 Task: Create a due date automation trigger when advanced on, on the monday of the week a card is due add content with an empty description at 11:00 AM.
Action: Mouse moved to (1144, 92)
Screenshot: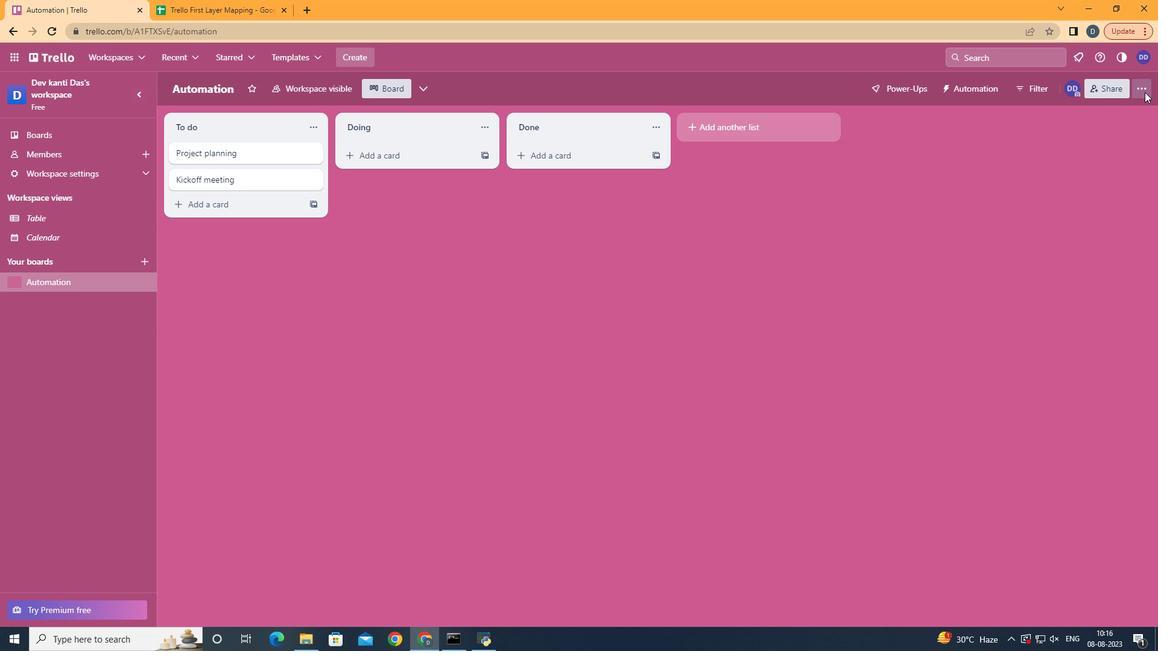 
Action: Mouse pressed left at (1144, 92)
Screenshot: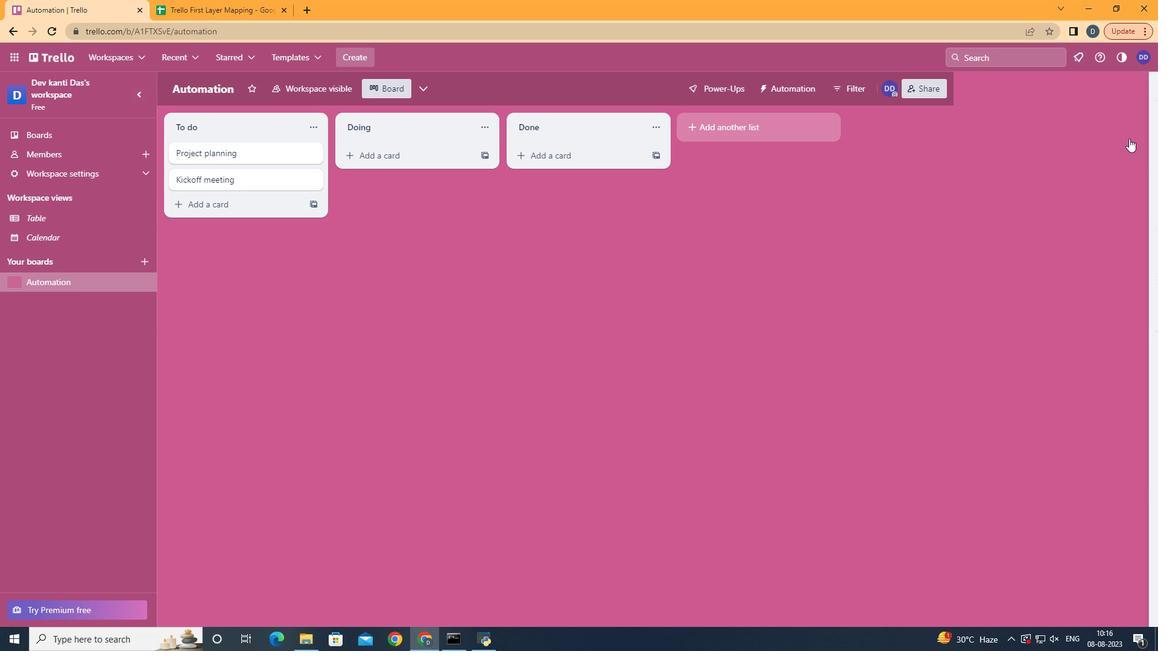 
Action: Mouse moved to (1054, 262)
Screenshot: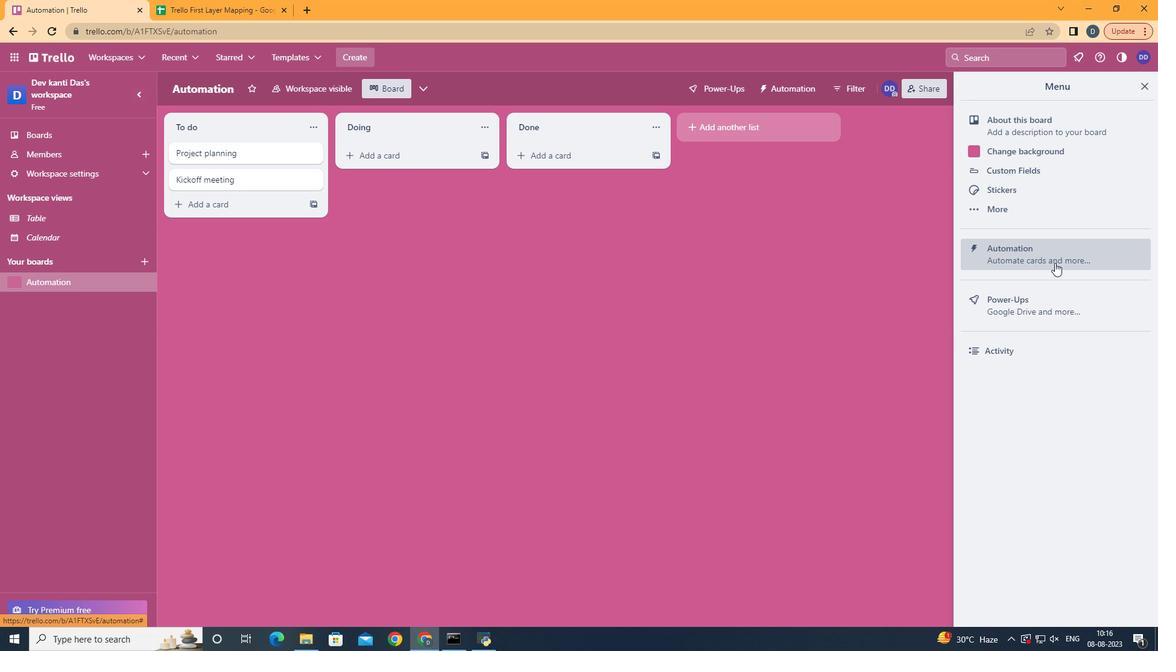 
Action: Mouse pressed left at (1054, 262)
Screenshot: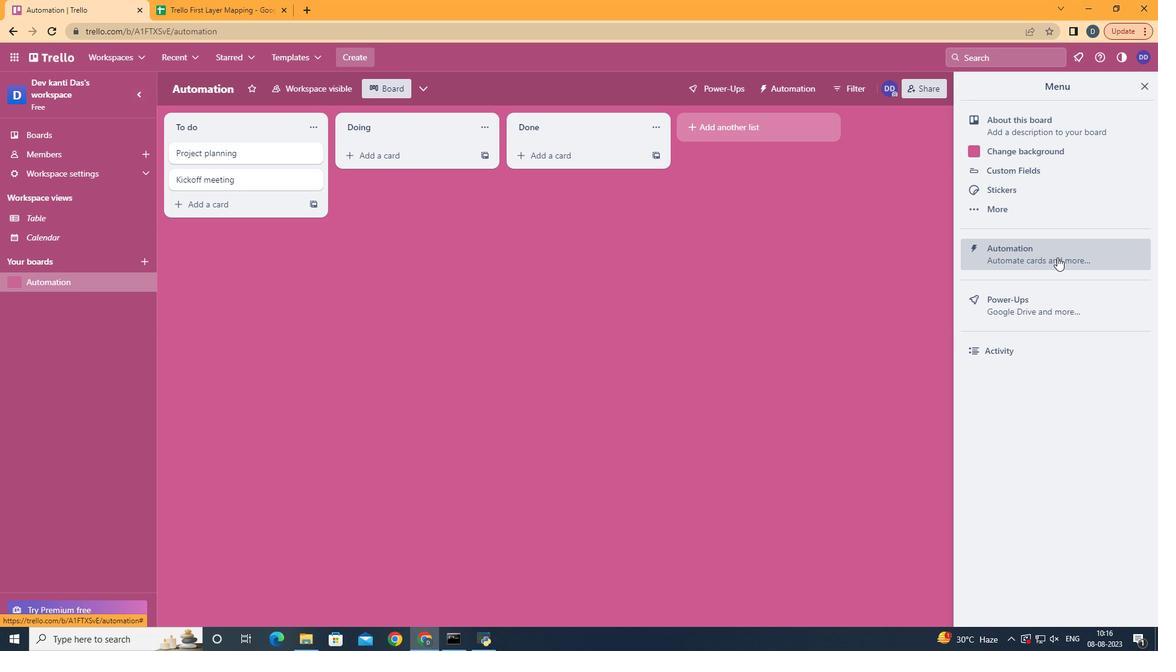 
Action: Mouse moved to (220, 234)
Screenshot: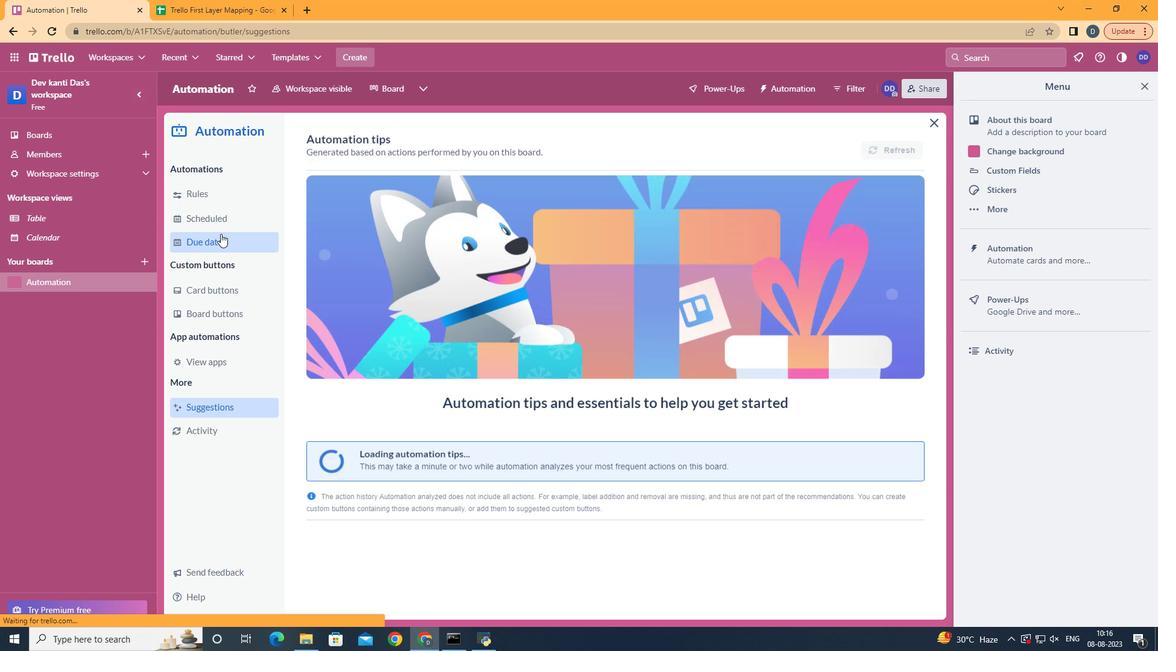 
Action: Mouse pressed left at (220, 234)
Screenshot: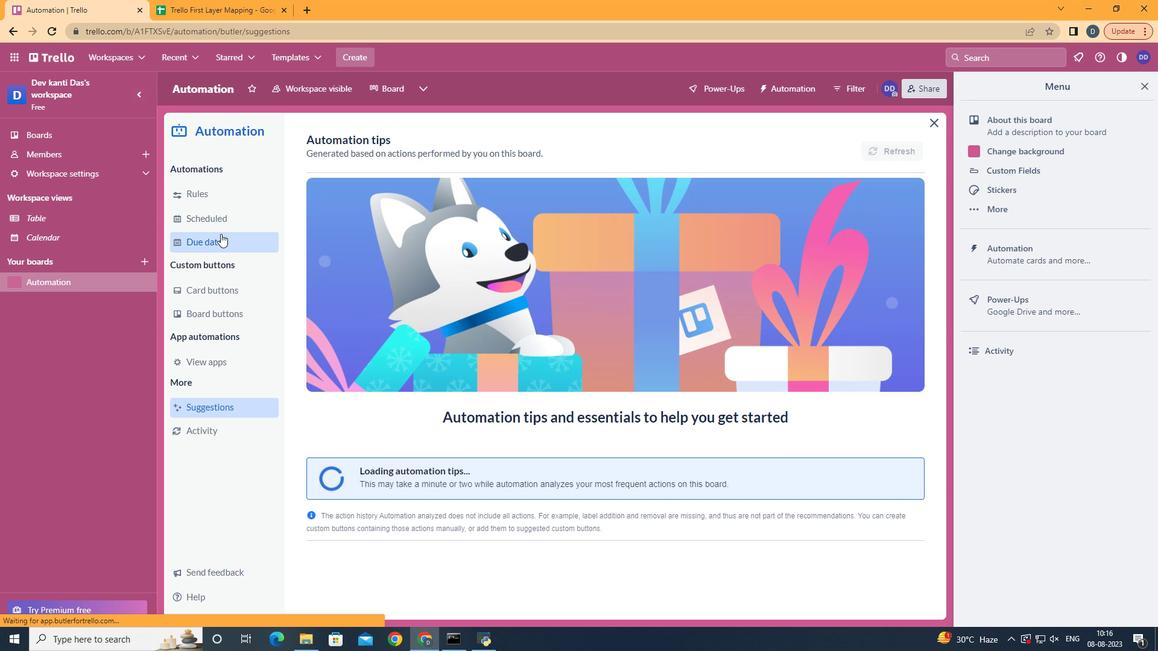 
Action: Mouse moved to (843, 144)
Screenshot: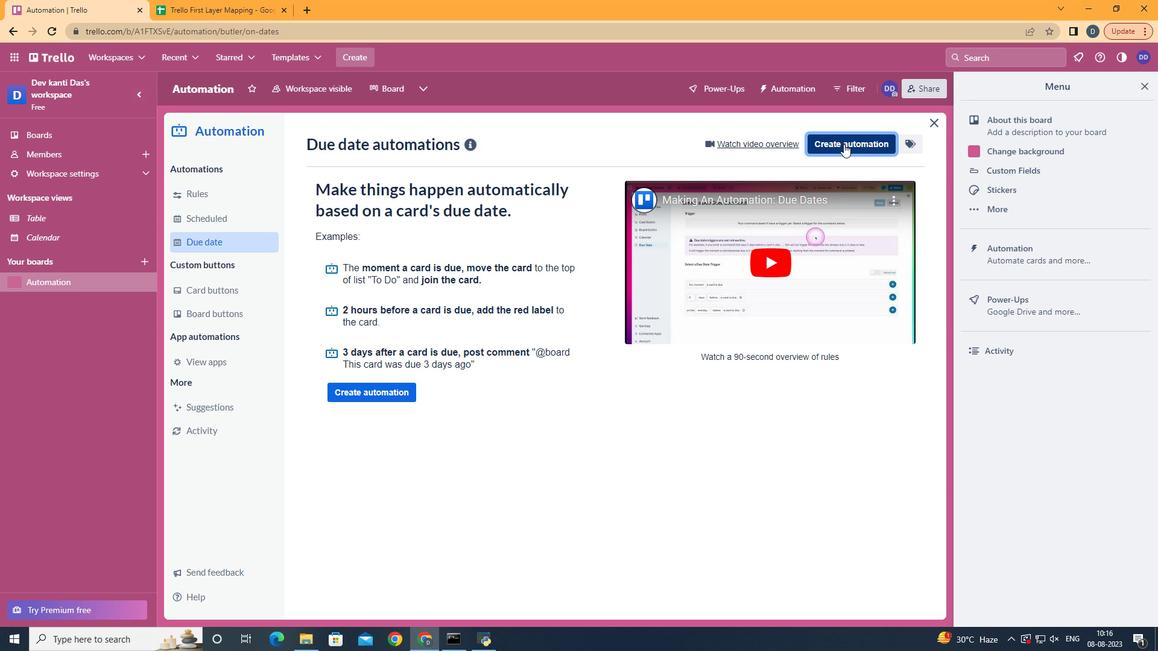 
Action: Mouse pressed left at (843, 144)
Screenshot: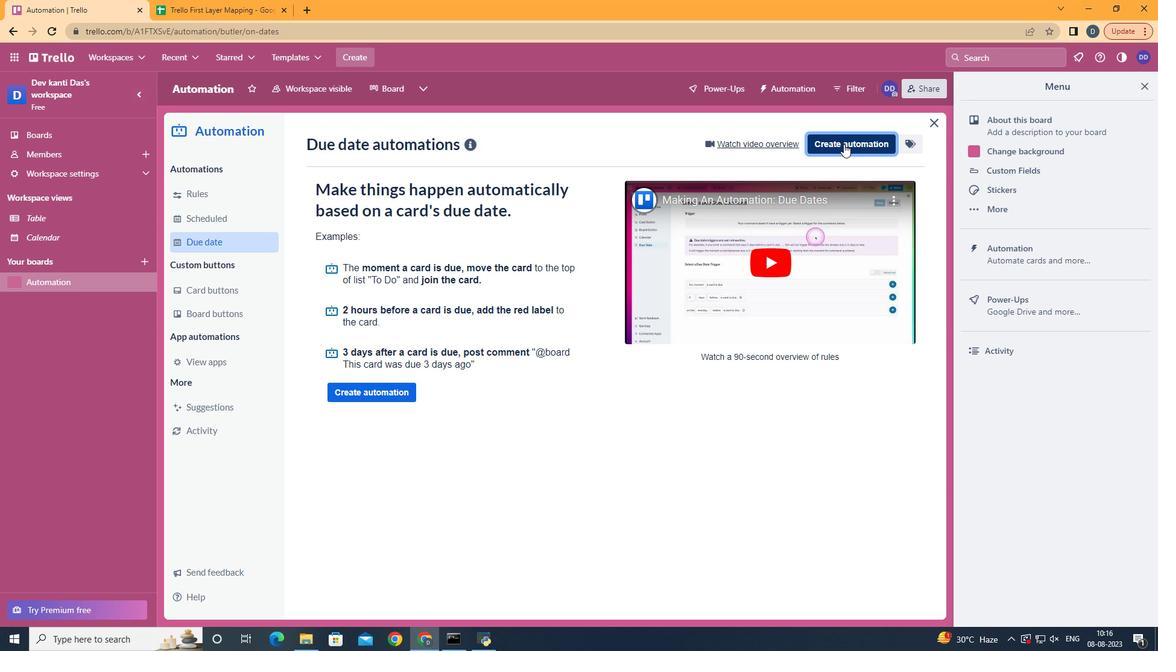 
Action: Mouse moved to (617, 266)
Screenshot: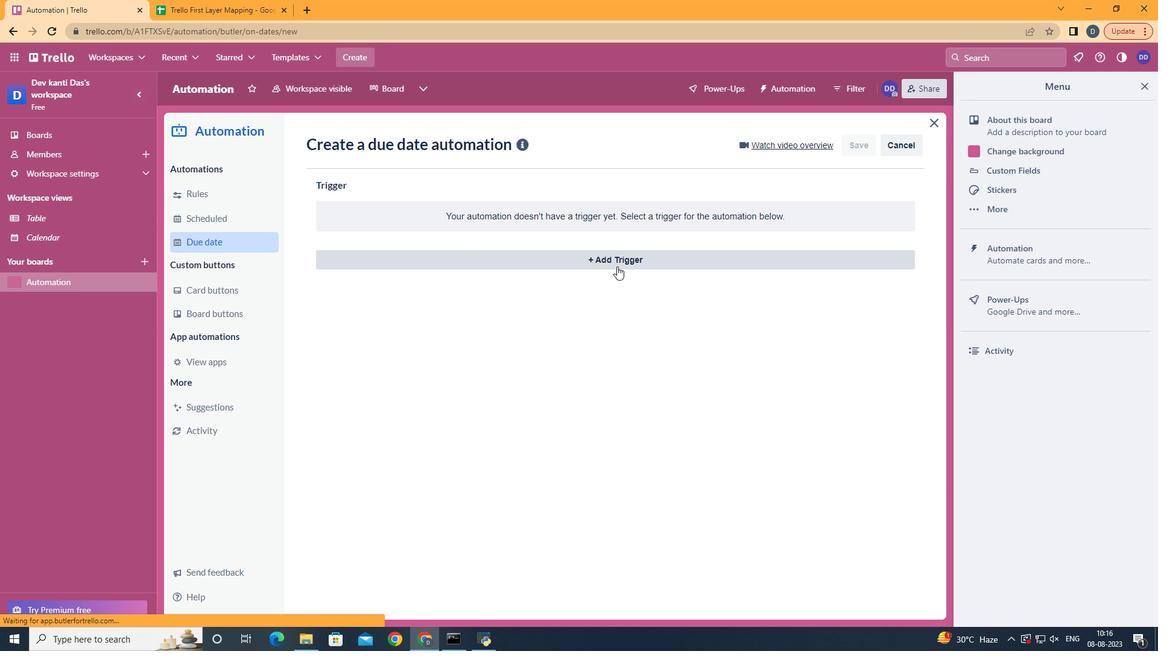 
Action: Mouse pressed left at (617, 266)
Screenshot: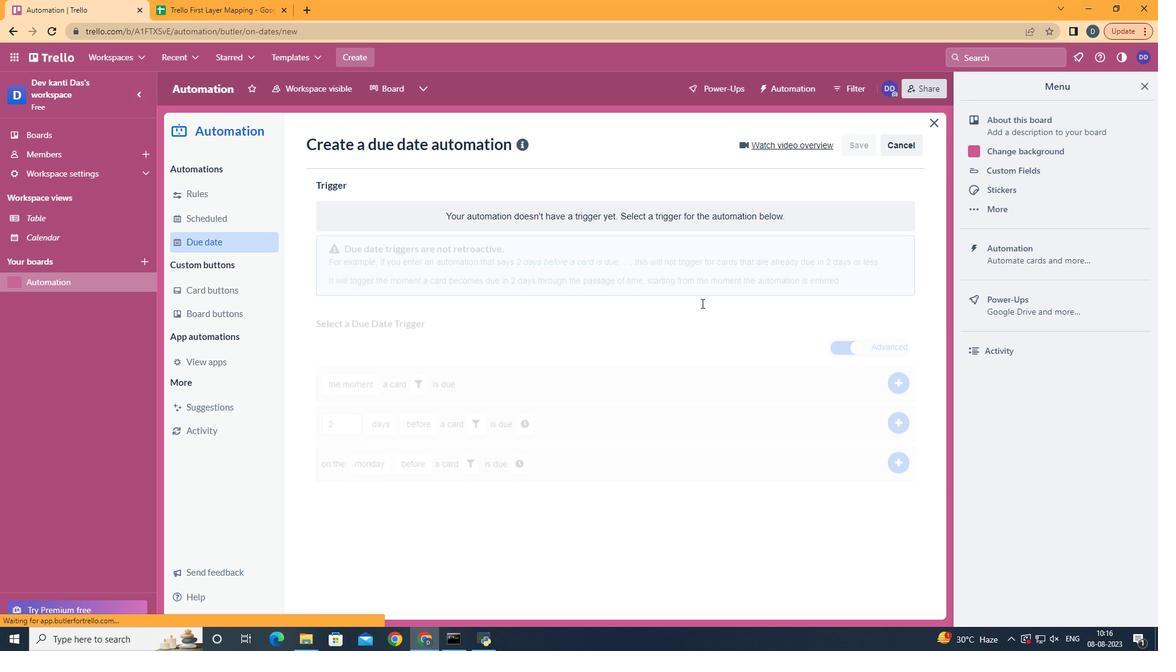 
Action: Mouse moved to (390, 311)
Screenshot: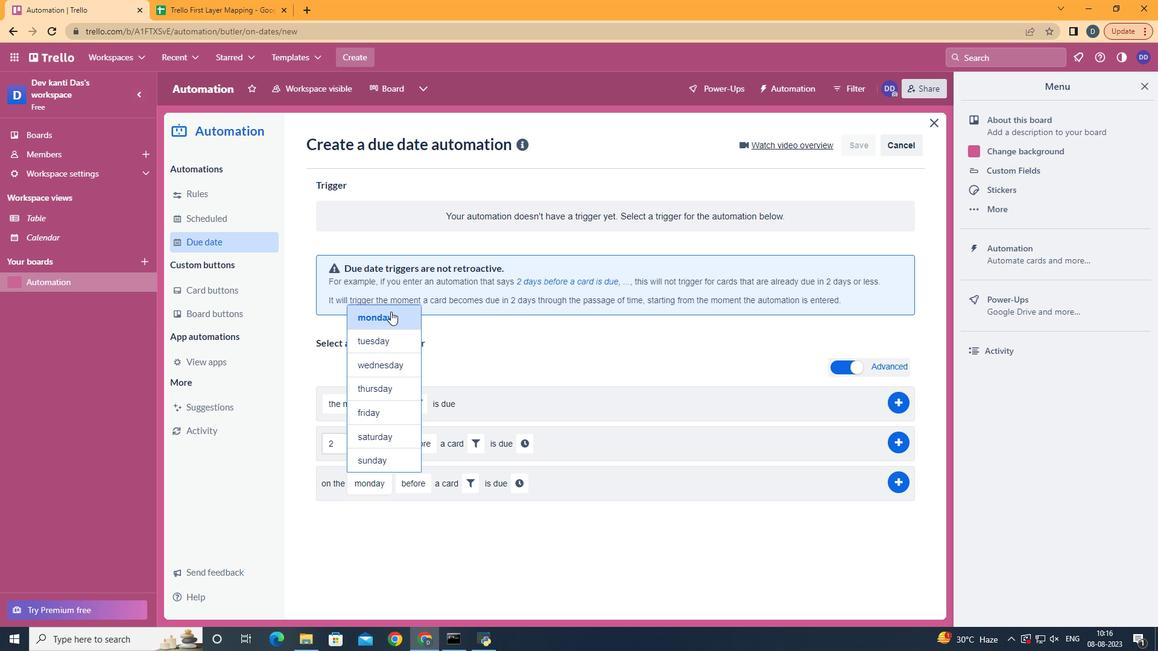 
Action: Mouse pressed left at (390, 311)
Screenshot: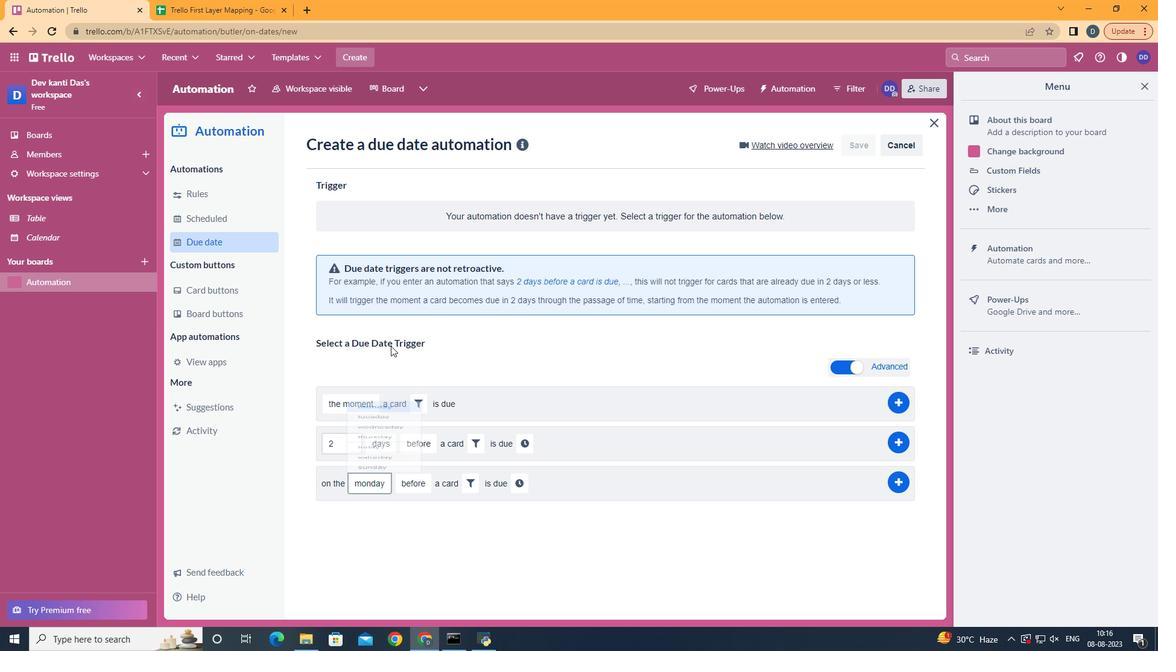 
Action: Mouse moved to (428, 553)
Screenshot: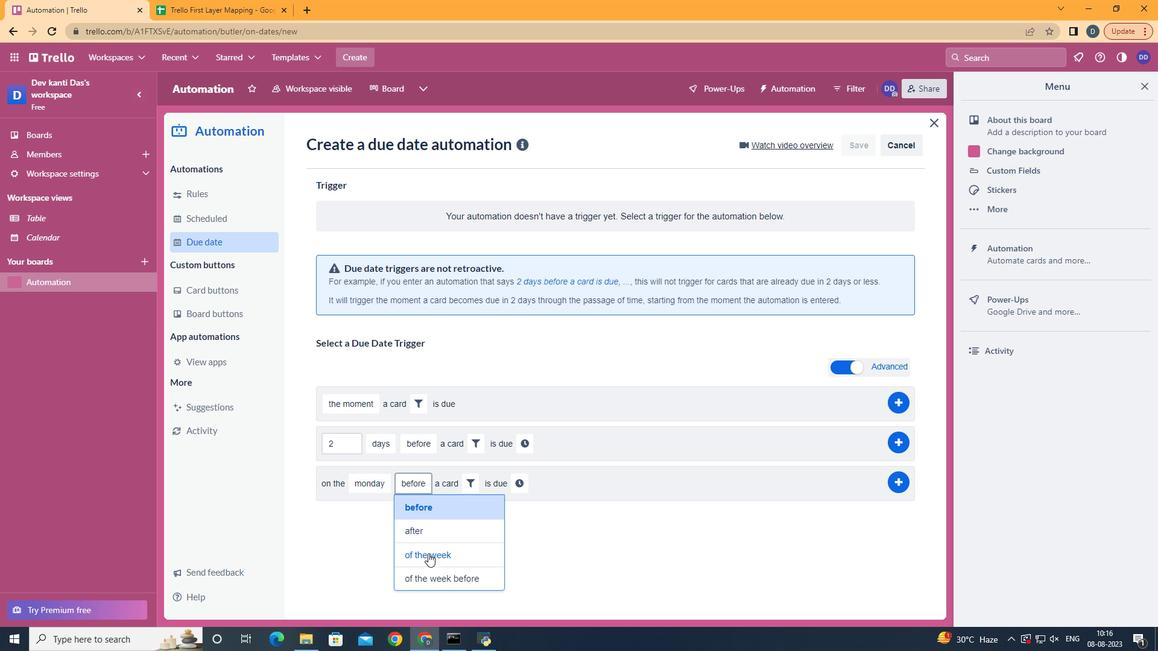 
Action: Mouse pressed left at (428, 553)
Screenshot: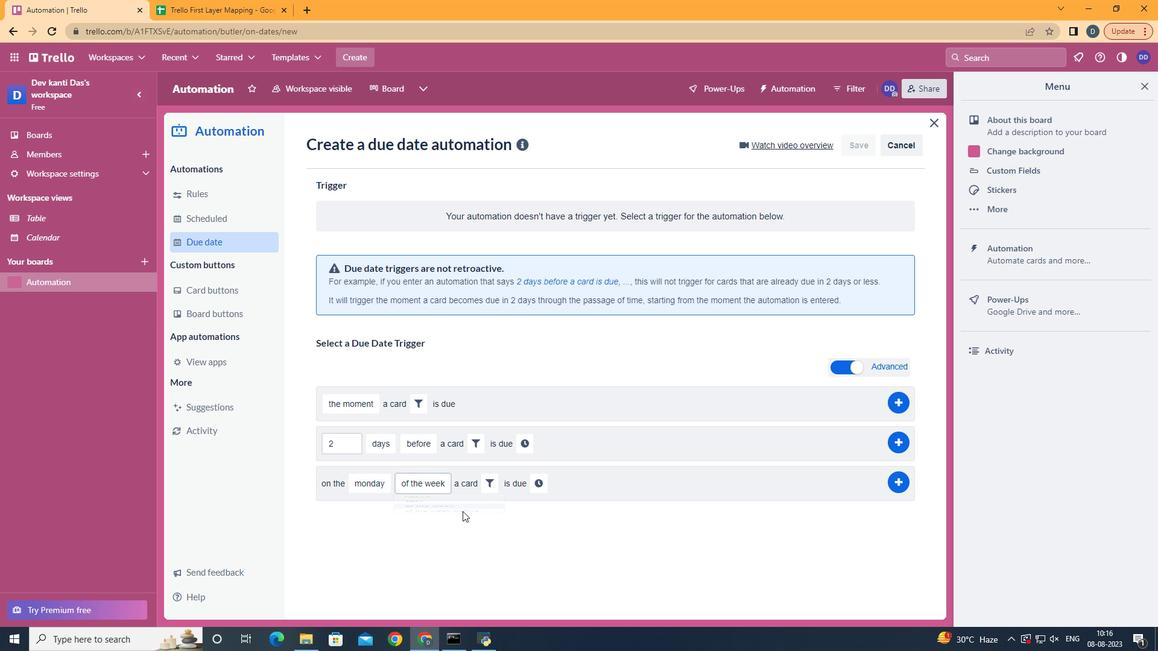 
Action: Mouse moved to (483, 485)
Screenshot: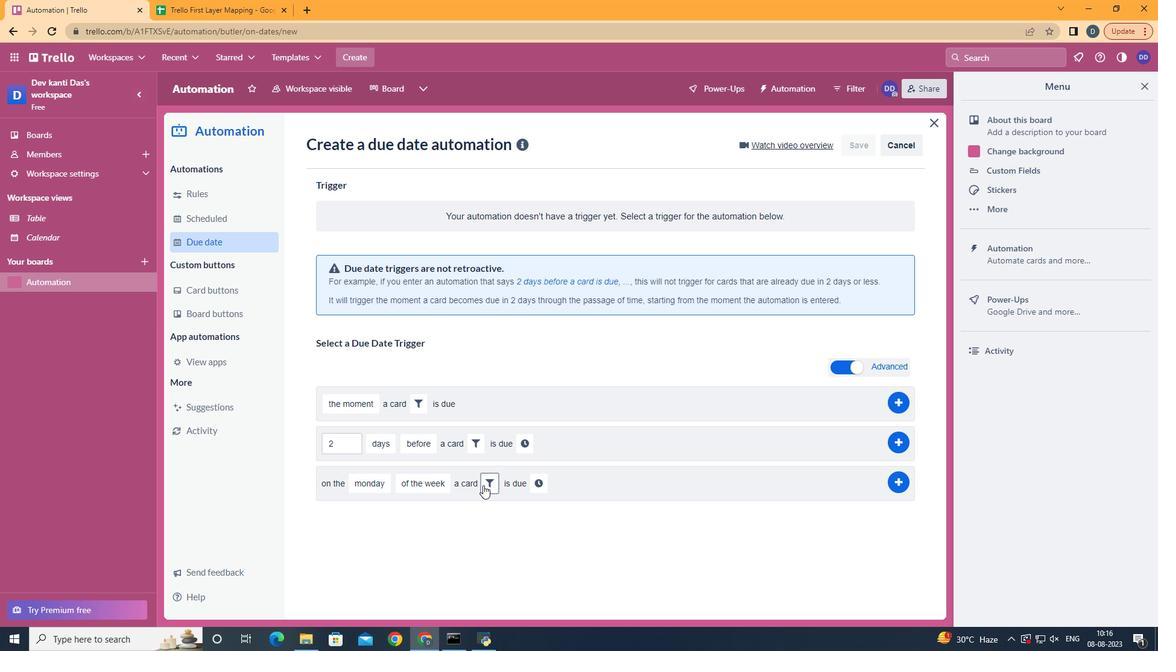 
Action: Mouse pressed left at (483, 485)
Screenshot: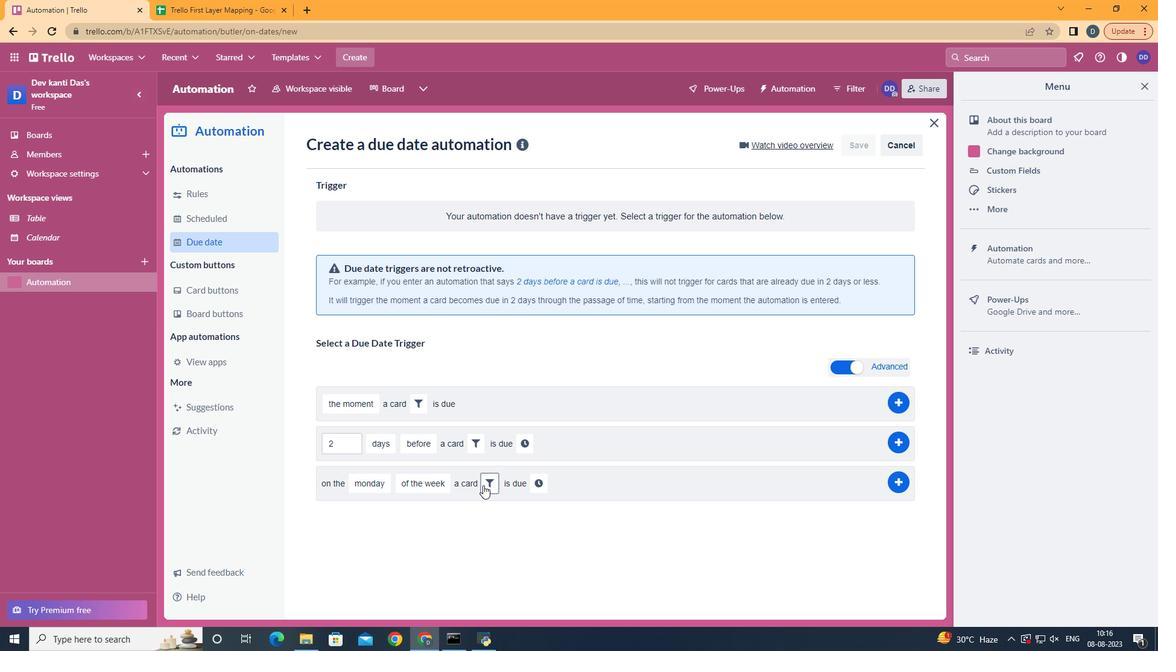 
Action: Mouse moved to (649, 530)
Screenshot: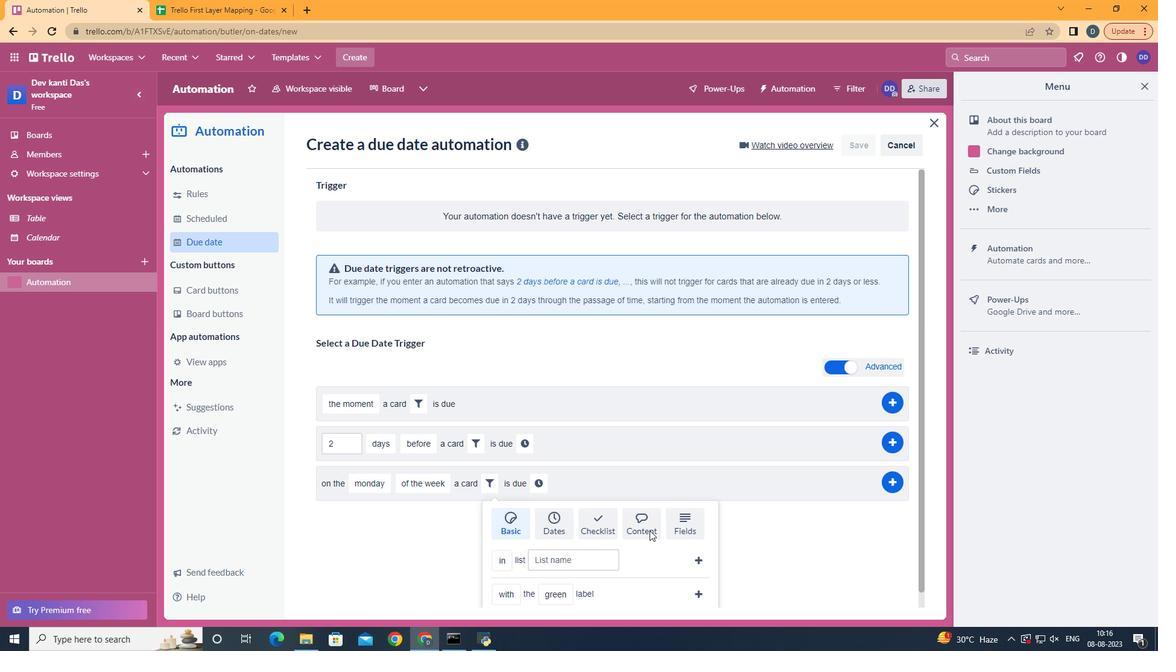 
Action: Mouse pressed left at (649, 530)
Screenshot: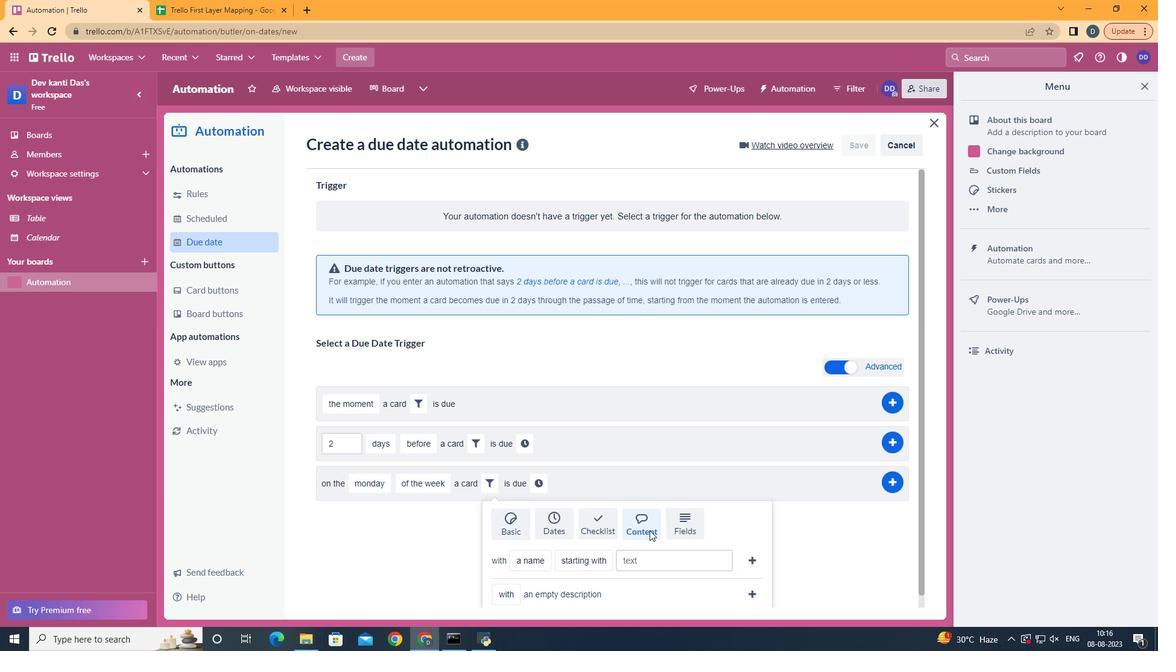 
Action: Mouse scrolled (649, 530) with delta (0, 0)
Screenshot: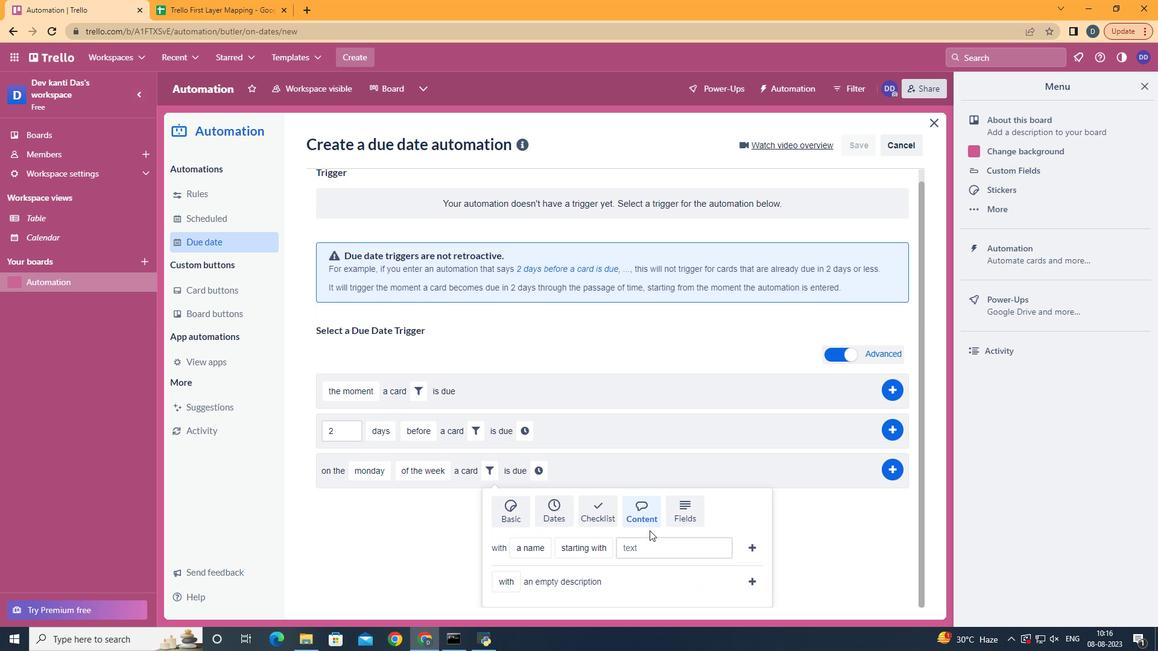
Action: Mouse scrolled (649, 530) with delta (0, 0)
Screenshot: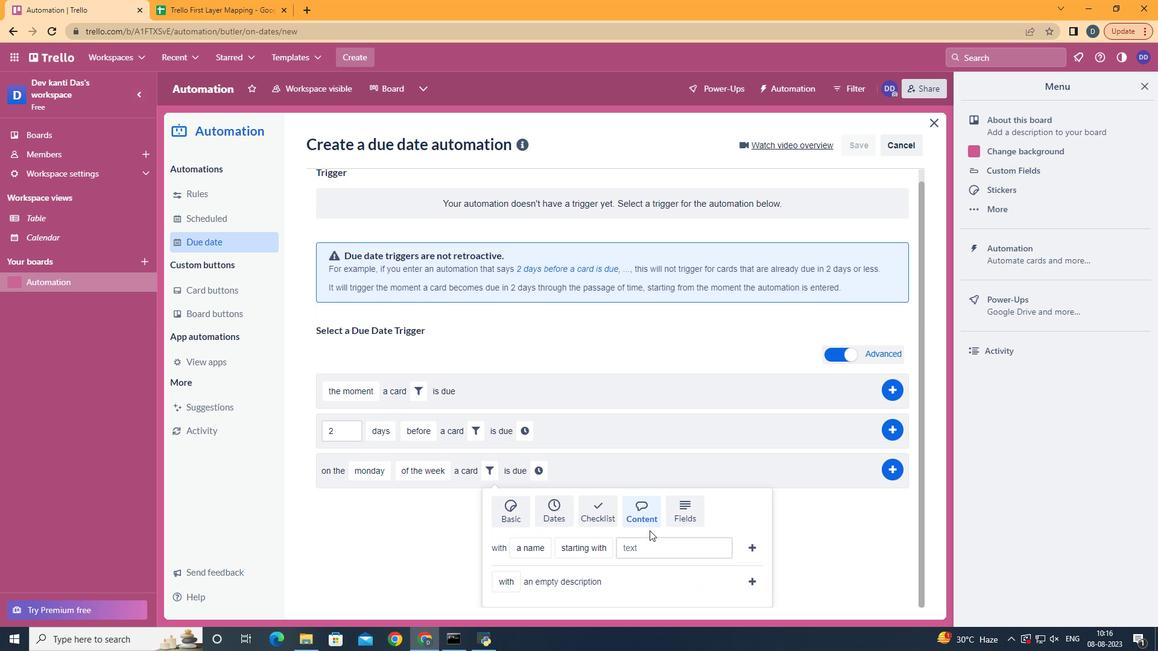 
Action: Mouse scrolled (649, 530) with delta (0, 0)
Screenshot: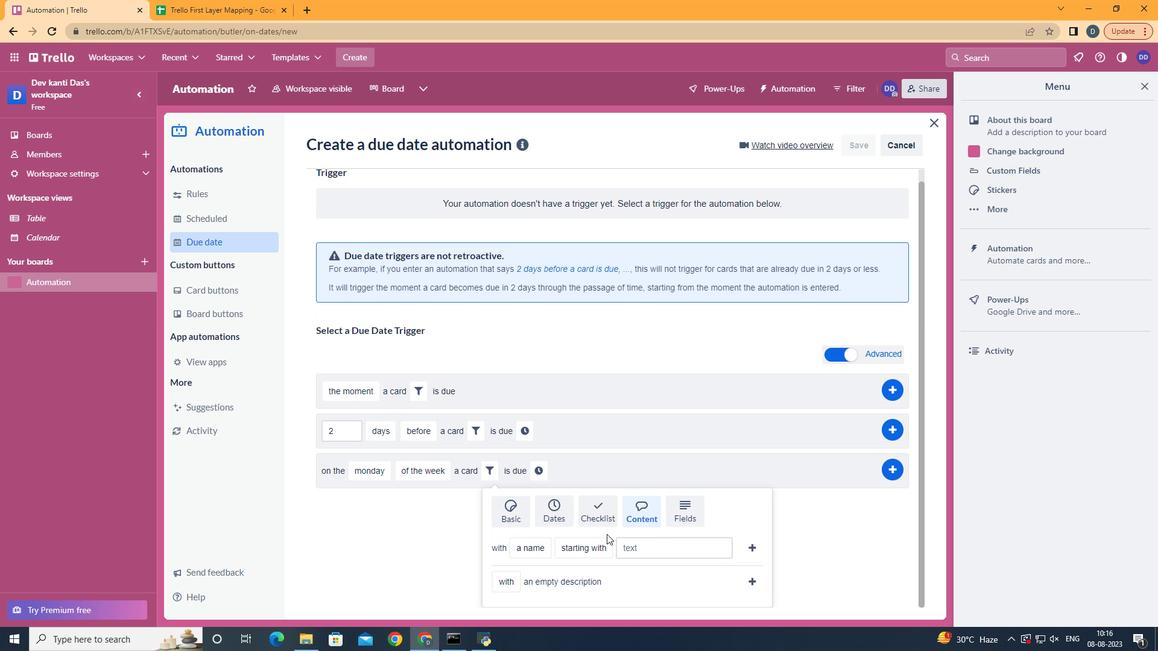 
Action: Mouse scrolled (649, 530) with delta (0, 0)
Screenshot: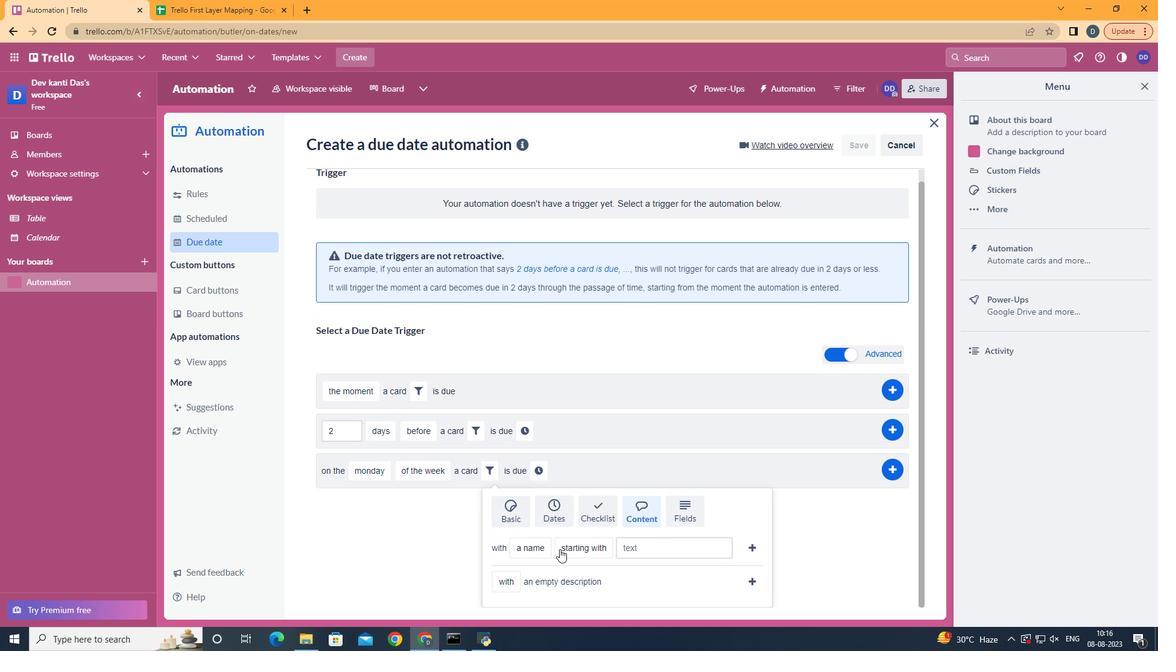 
Action: Mouse scrolled (649, 530) with delta (0, 0)
Screenshot: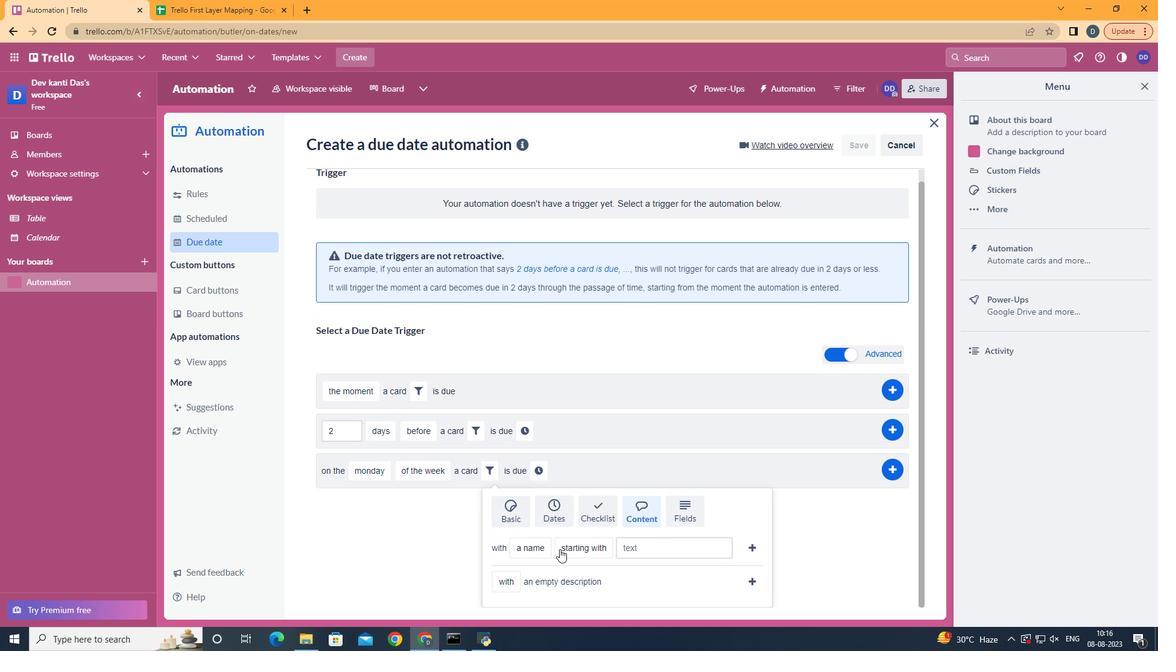 
Action: Mouse moved to (521, 530)
Screenshot: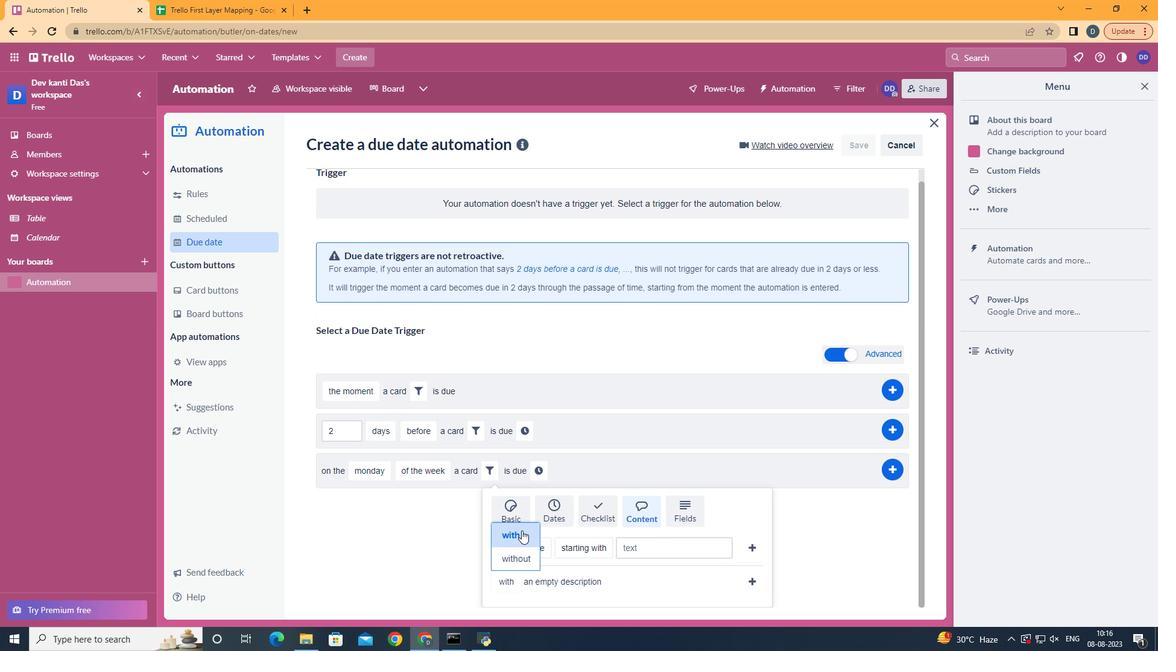
Action: Mouse pressed left at (521, 530)
Screenshot: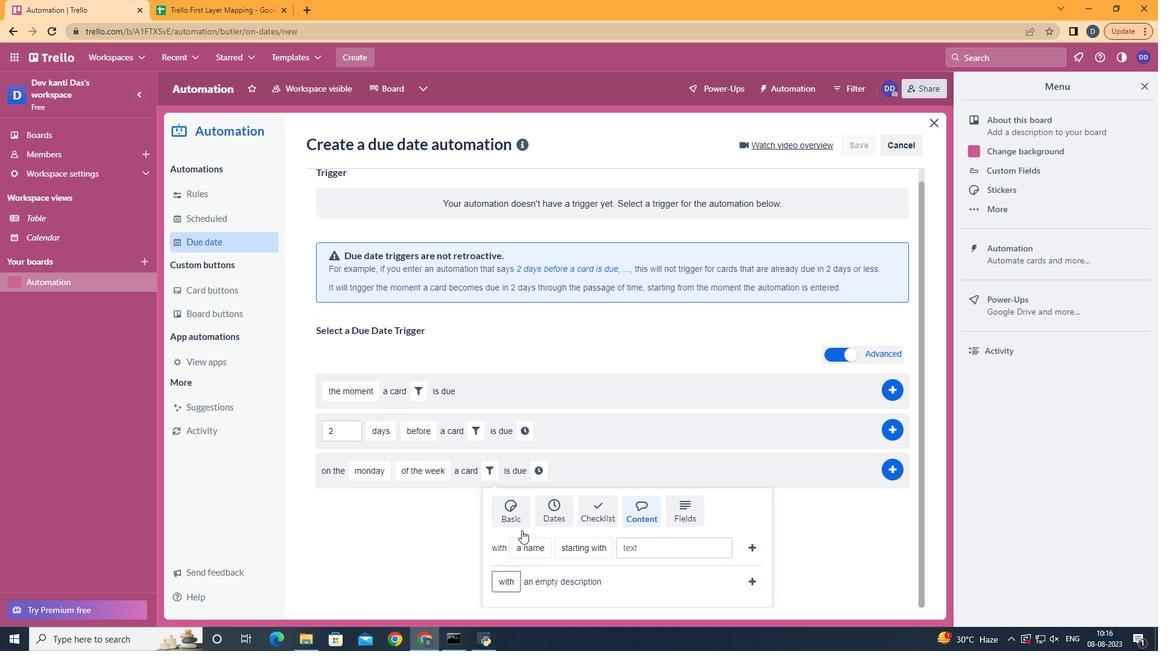 
Action: Mouse moved to (752, 583)
Screenshot: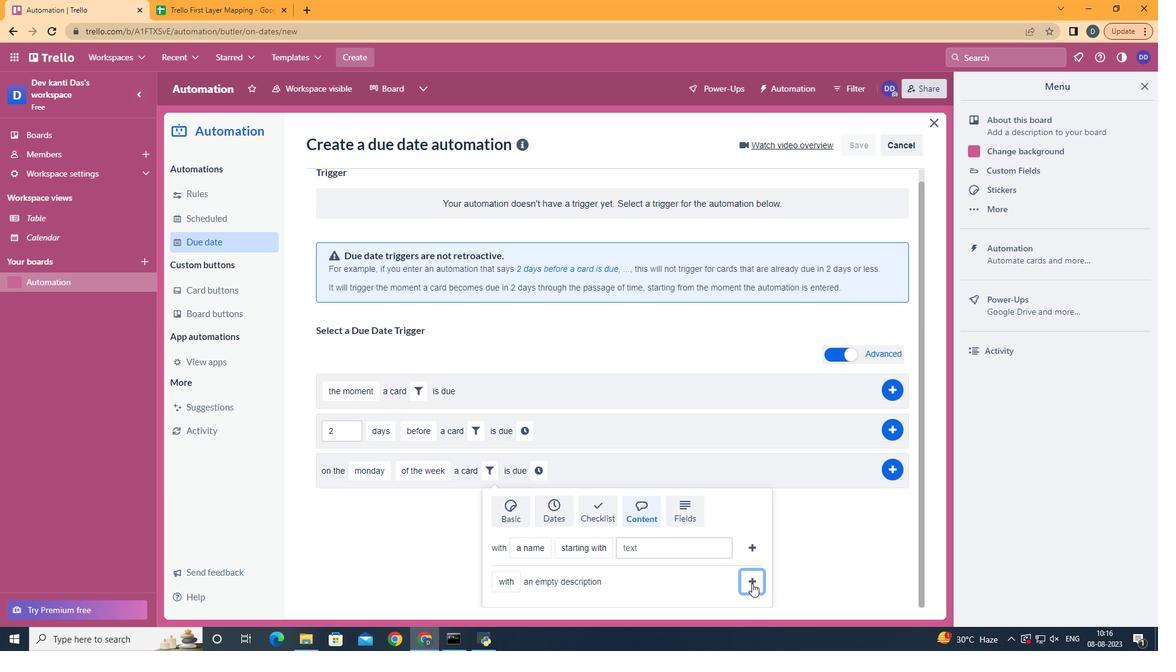 
Action: Mouse pressed left at (752, 583)
Screenshot: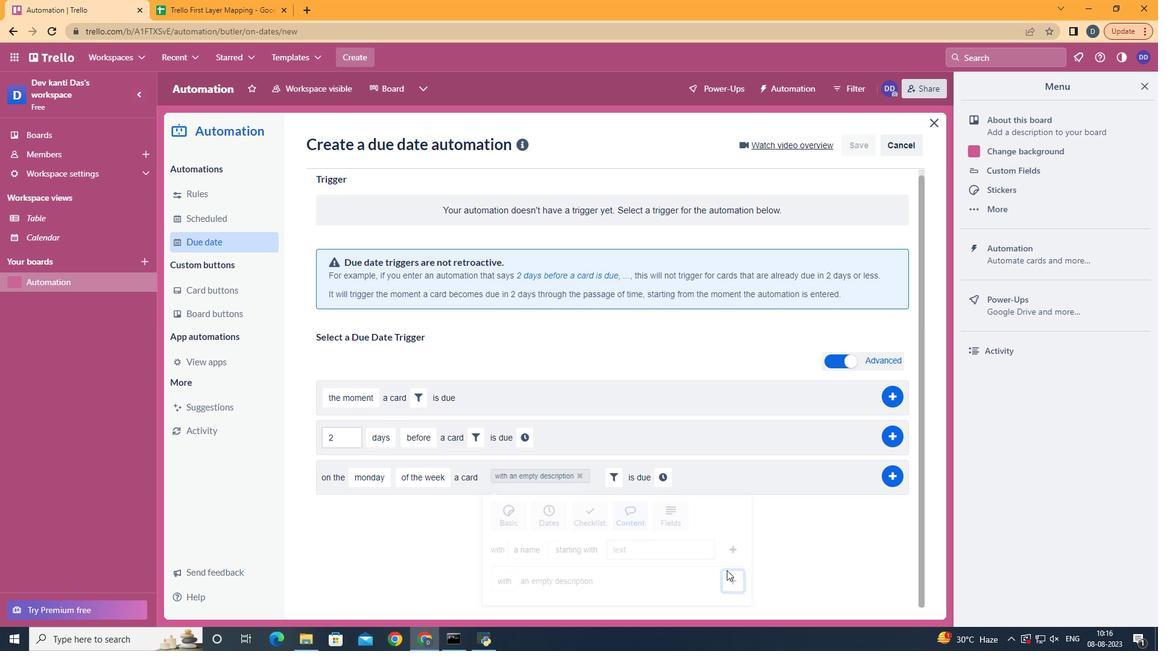 
Action: Mouse moved to (664, 486)
Screenshot: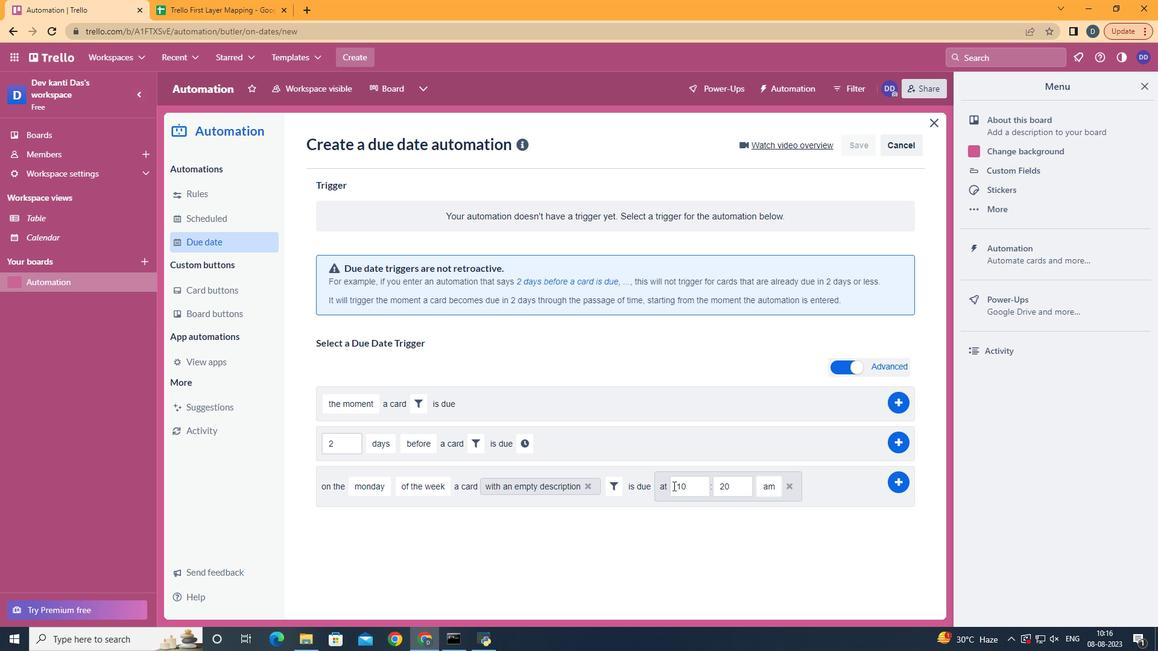
Action: Mouse pressed left at (664, 486)
Screenshot: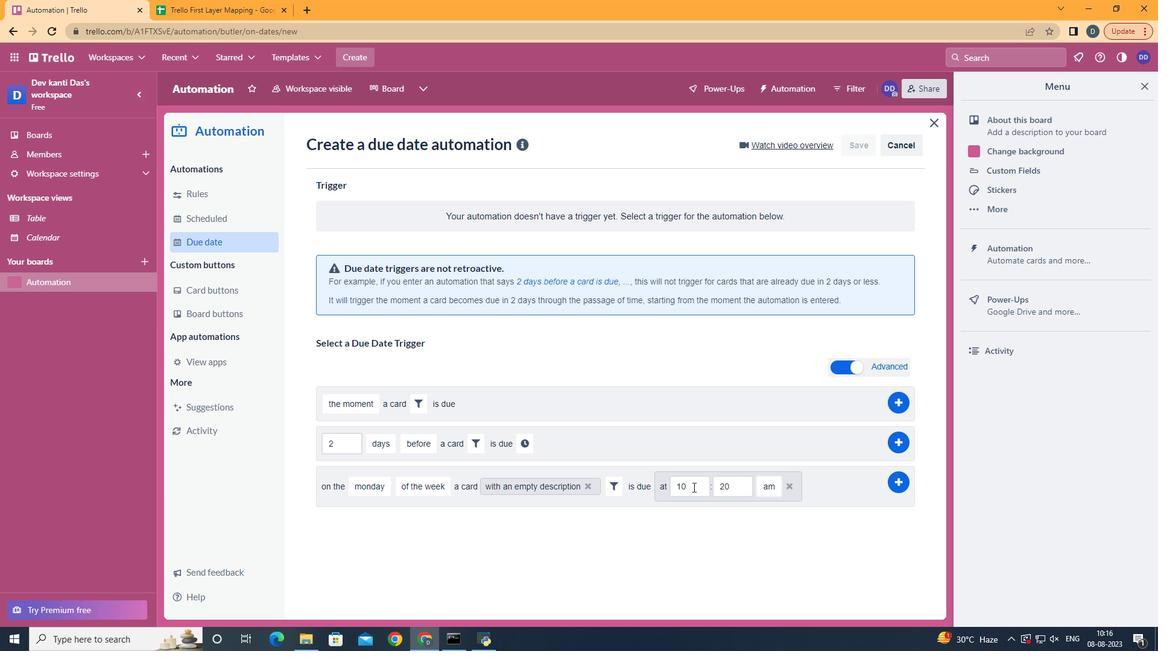 
Action: Mouse moved to (696, 488)
Screenshot: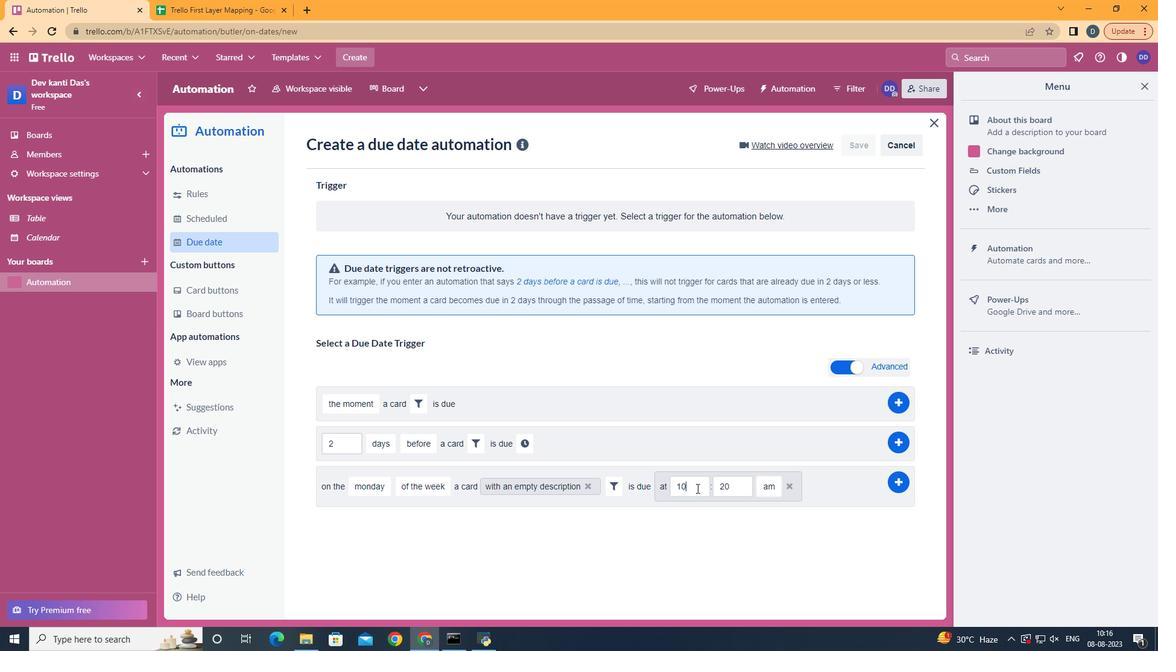 
Action: Mouse pressed left at (696, 488)
Screenshot: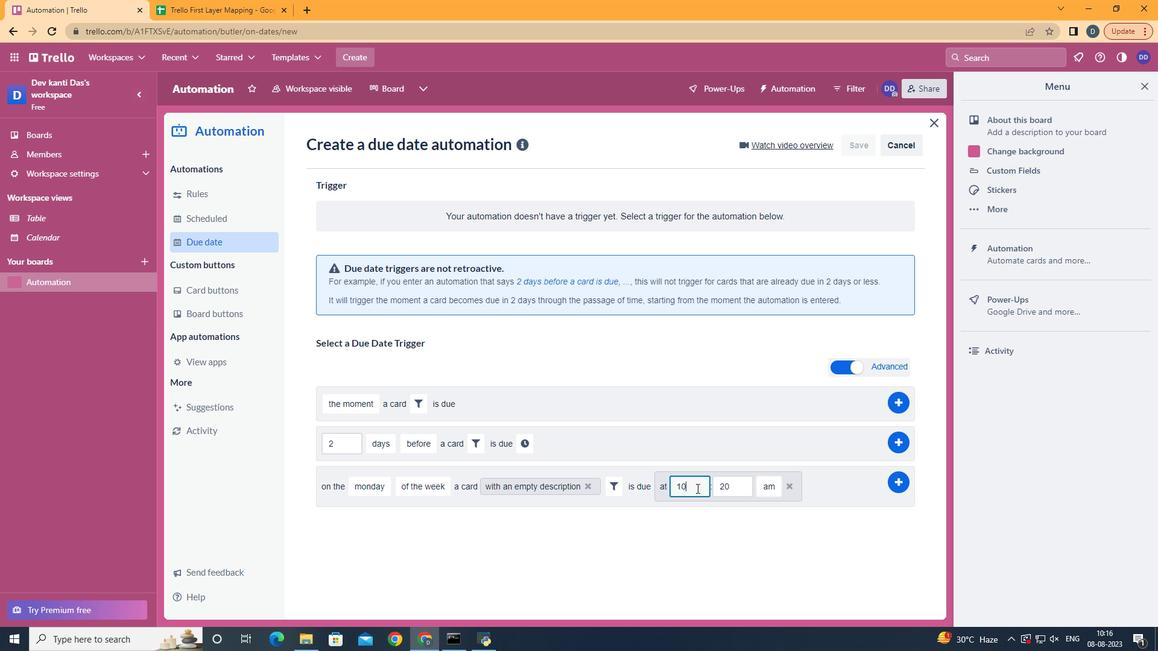 
Action: Key pressed <Key.backspace>1
Screenshot: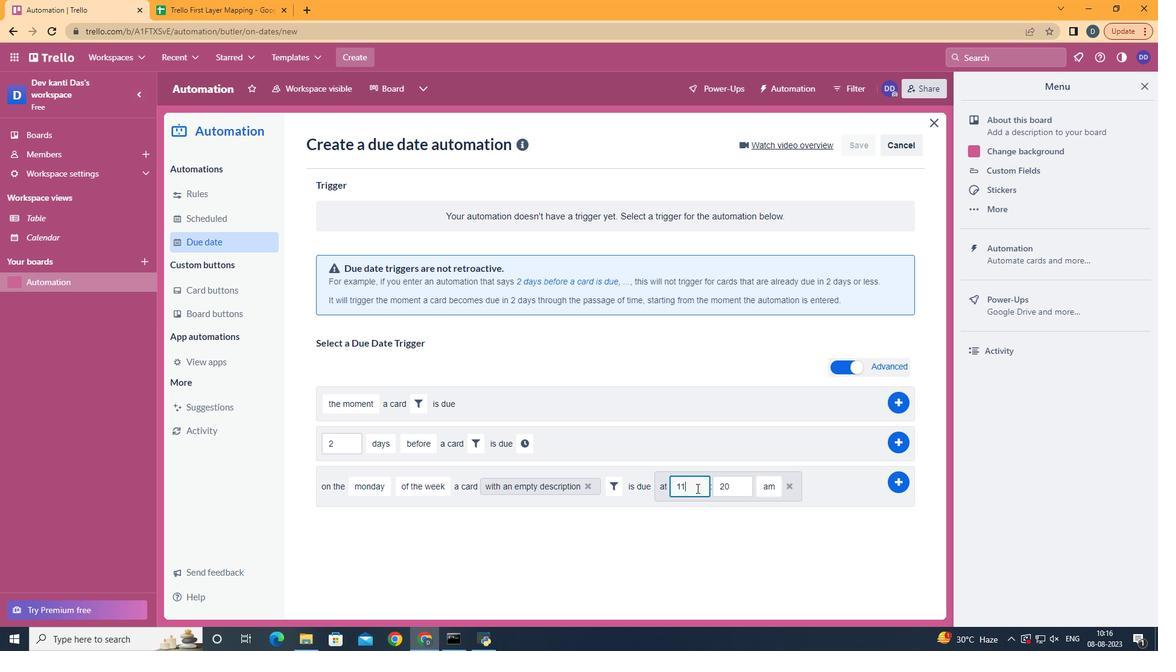 
Action: Mouse moved to (734, 486)
Screenshot: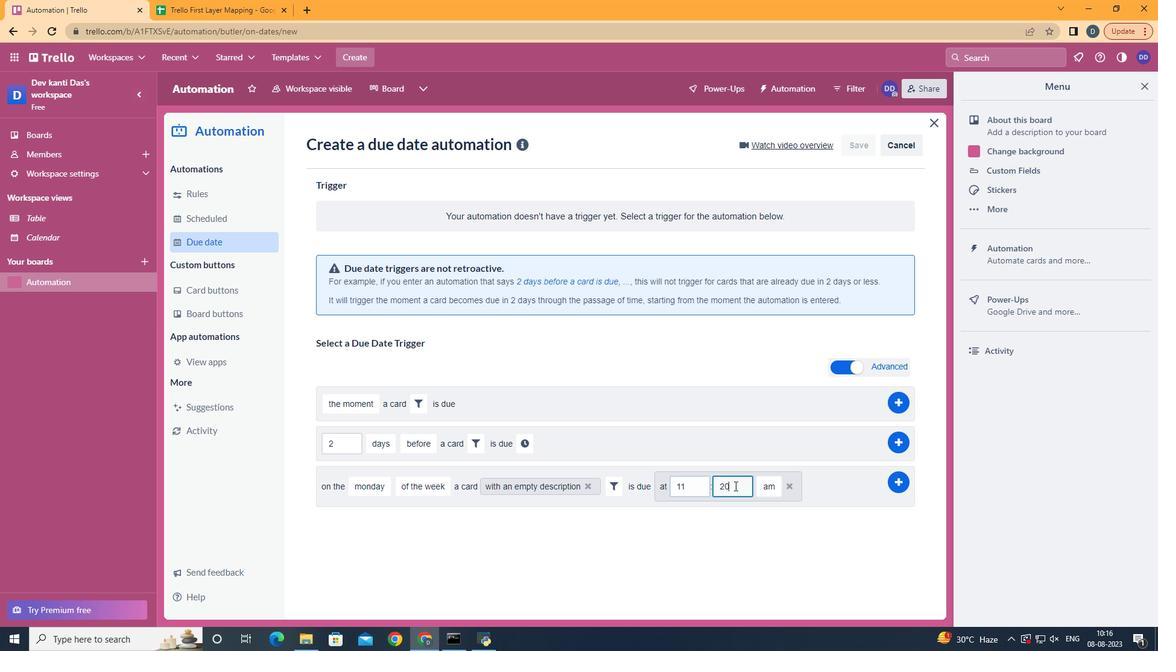 
Action: Mouse pressed left at (734, 486)
Screenshot: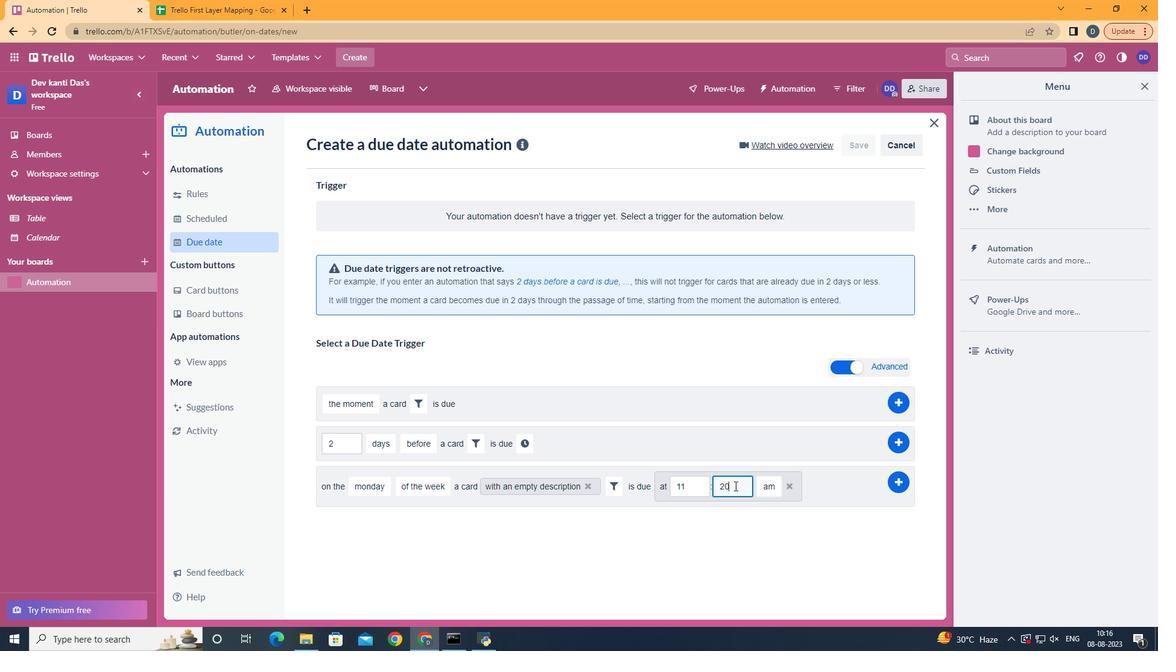 
Action: Mouse moved to (734, 486)
Screenshot: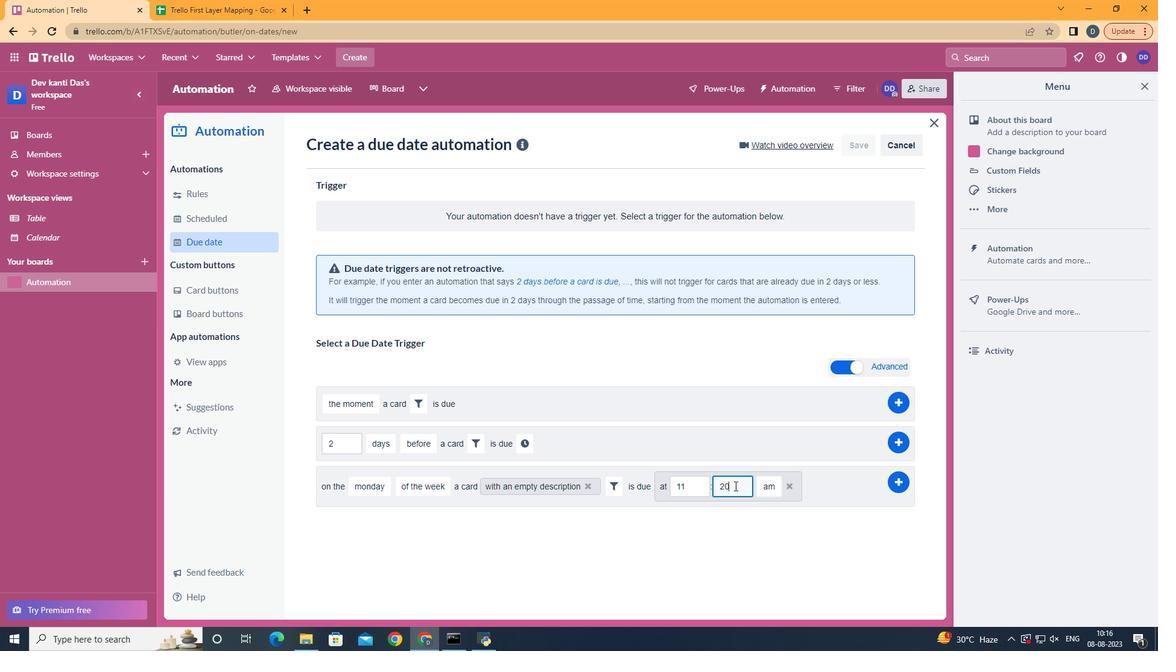 
Action: Key pressed <Key.backspace><Key.backspace>00
Screenshot: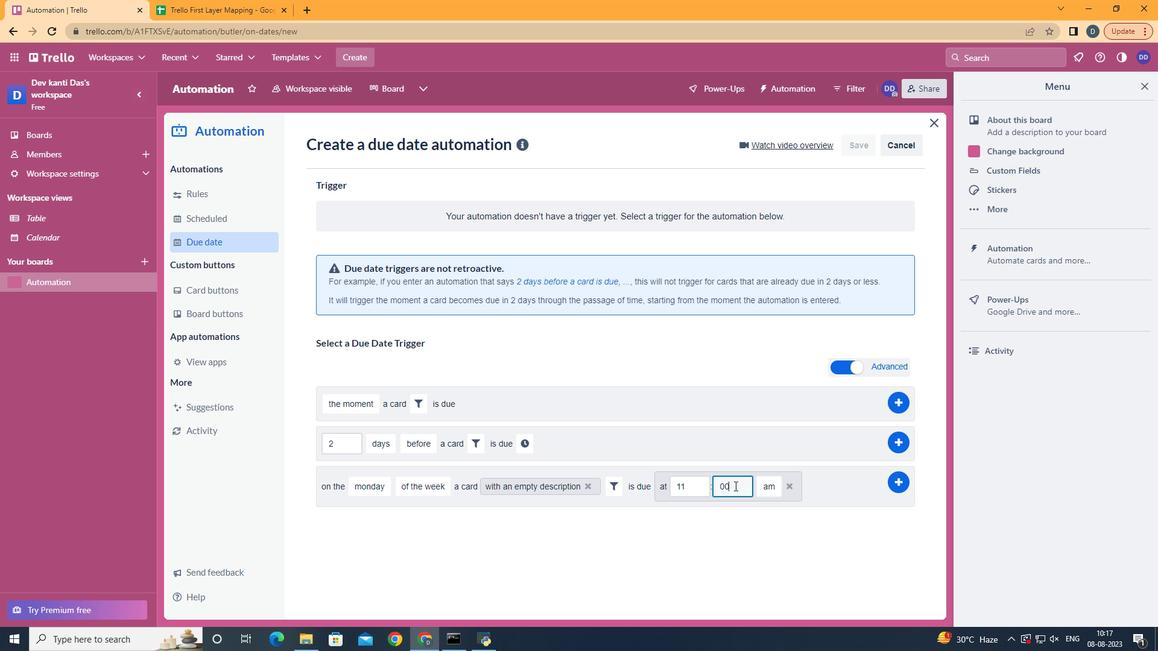 
Action: Mouse moved to (895, 480)
Screenshot: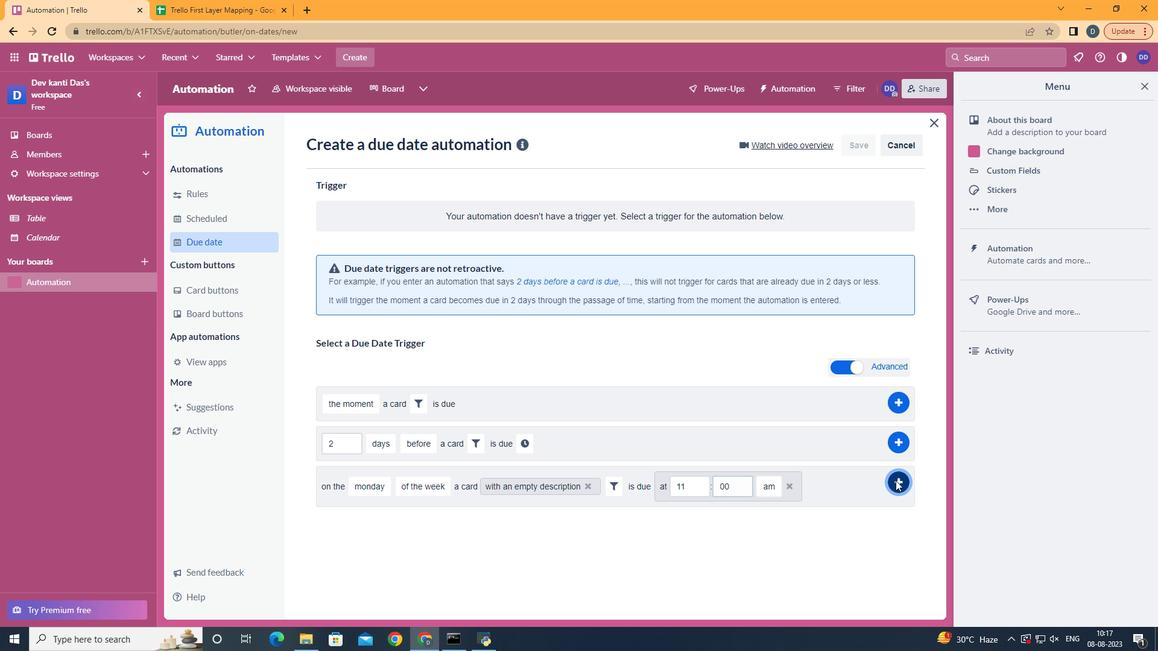 
Action: Mouse pressed left at (895, 480)
Screenshot: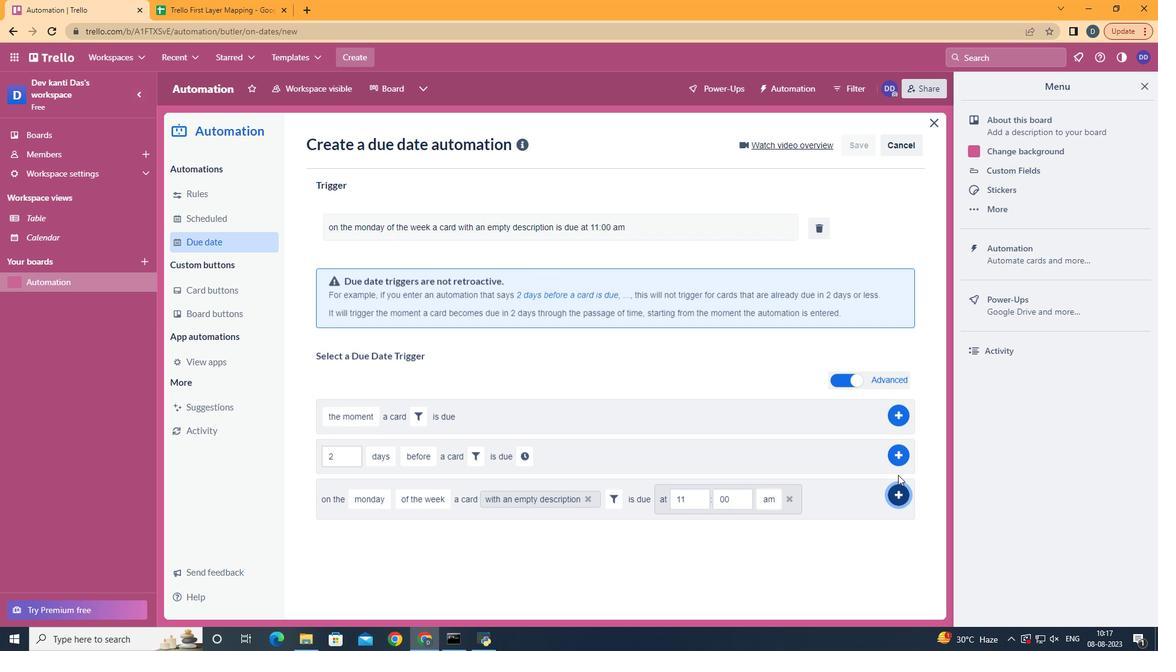
Action: Mouse moved to (741, 217)
Screenshot: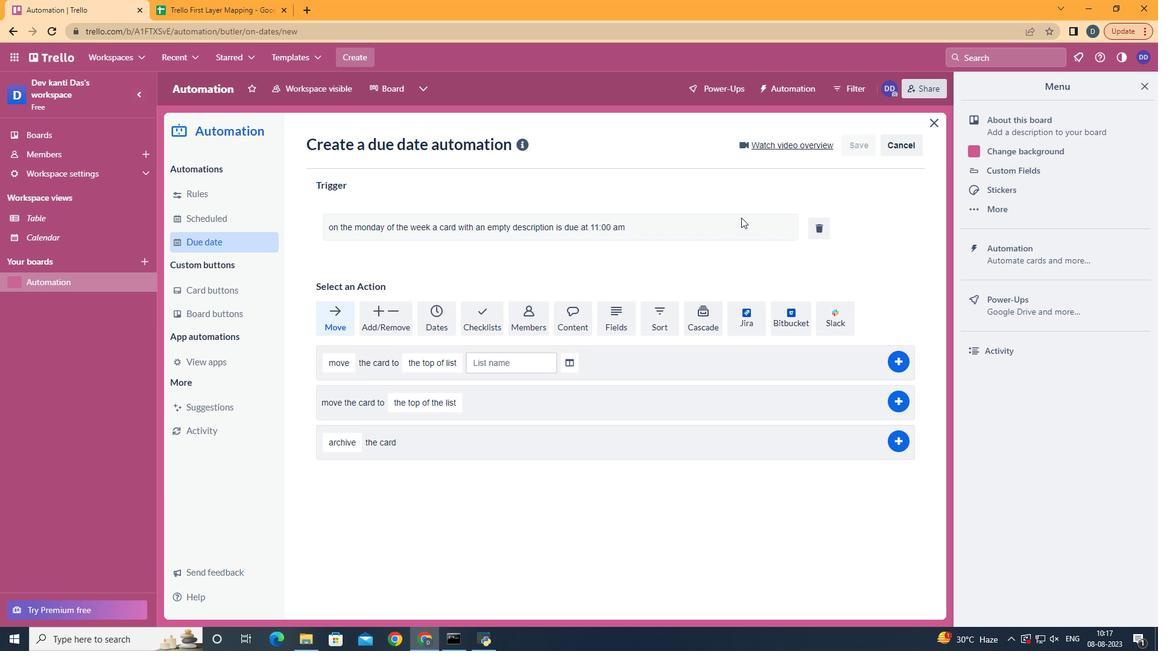 
